 Task: Create a section Localization Testing Sprint and in the section, add a milestone HIPAA Compliance in the project BroaderView
Action: Mouse moved to (219, 489)
Screenshot: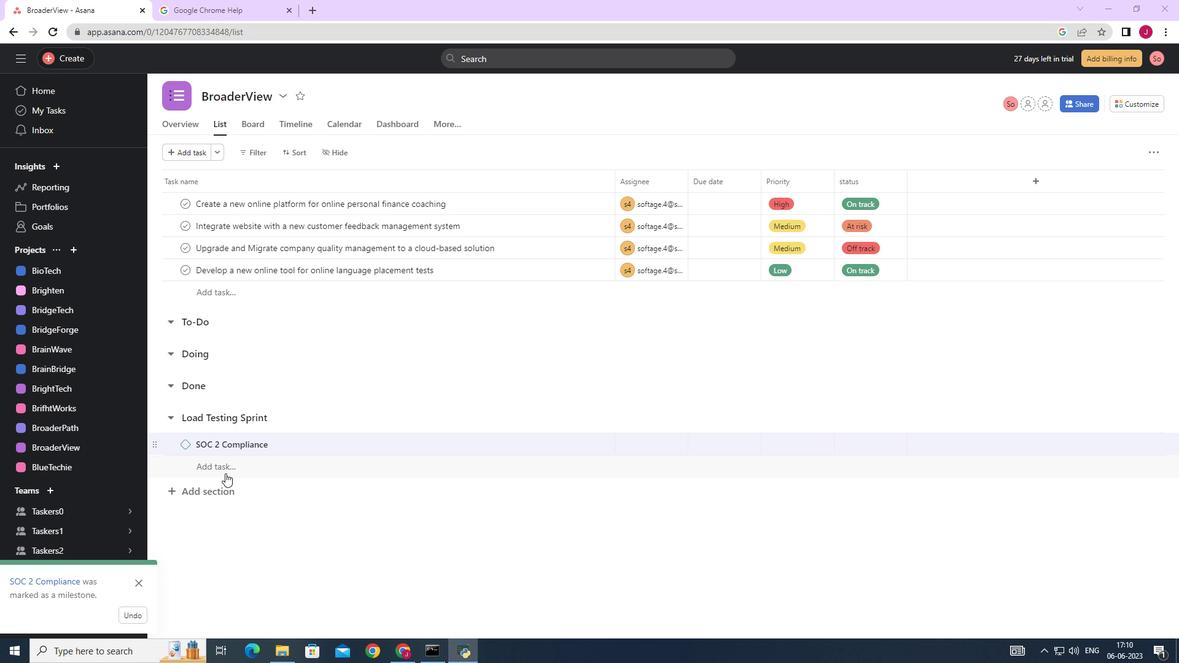 
Action: Mouse pressed left at (219, 489)
Screenshot: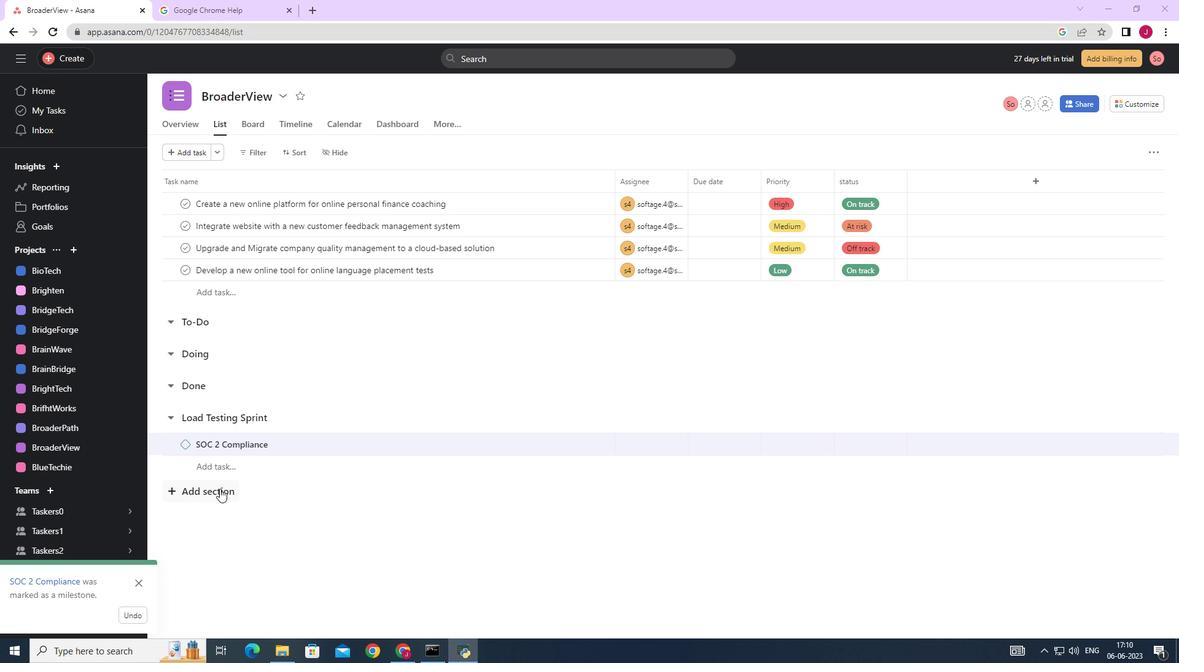 
Action: Key pressed <Key.caps_lock>L<Key.caps_lock>ocalization<Key.space><Key.caps_lock>T<Key.caps_lock>esting<Key.space><Key.caps_lock>S<Key.caps_lock>print<Key.space><Key.enter><Key.caps_lock>H<Key.caps_lock>i<Key.backspace><Key.caps_lock>IPAA<Key.space>C<Key.caps_lock>ompliance
Screenshot: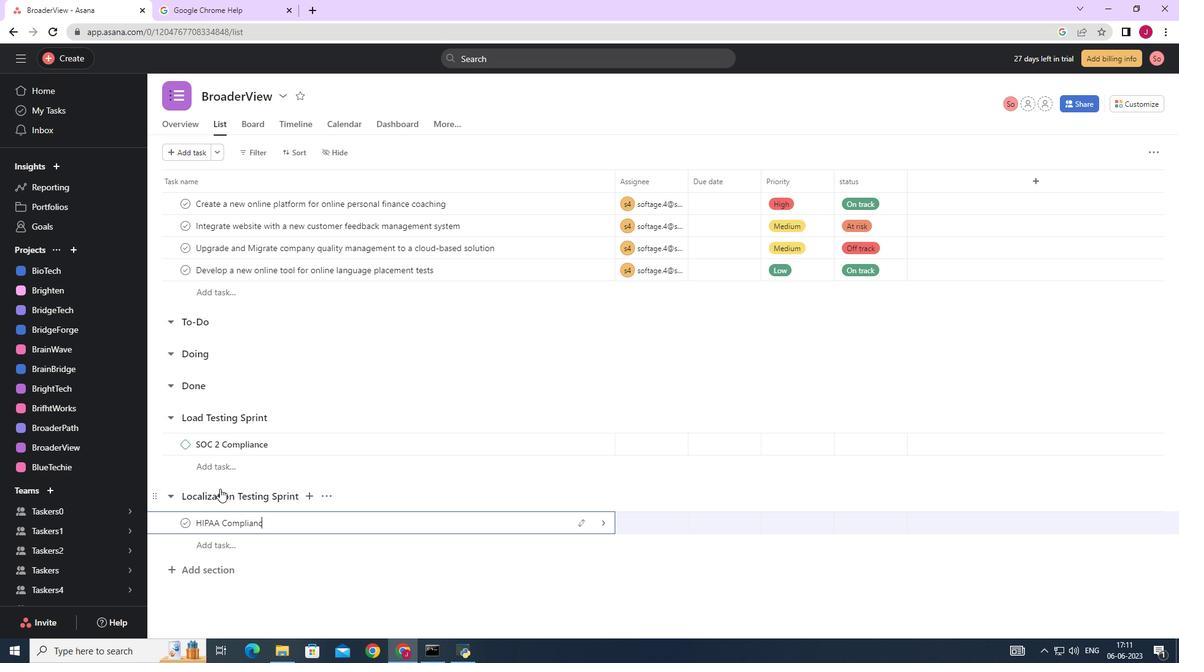 
Action: Mouse moved to (603, 521)
Screenshot: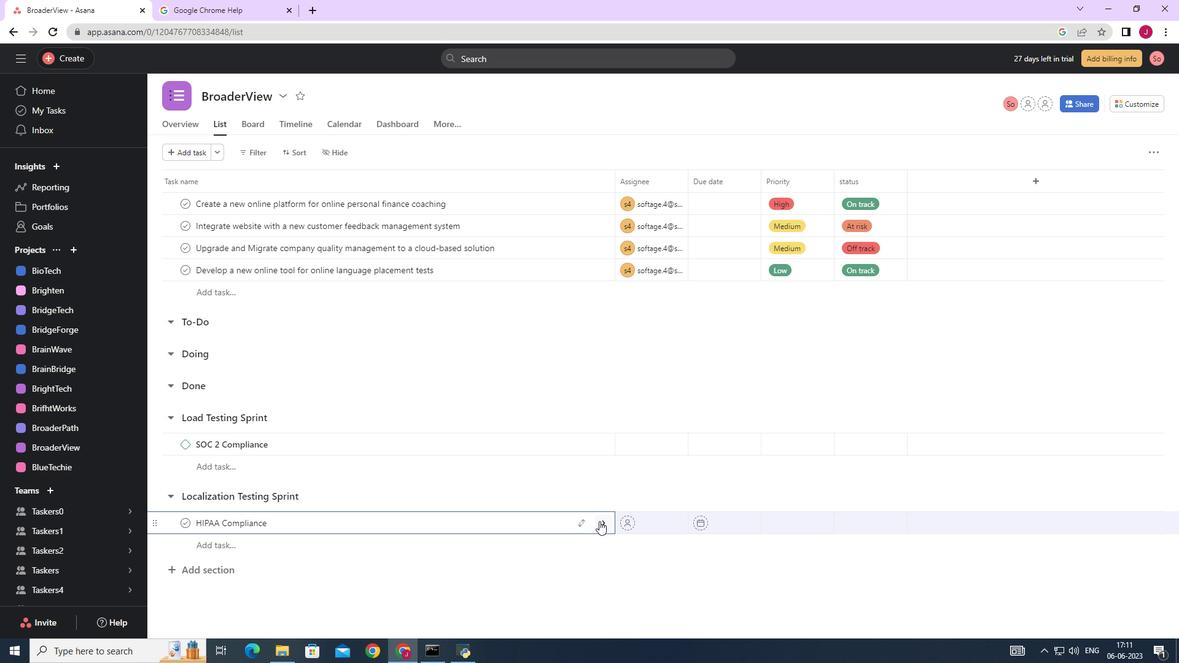 
Action: Mouse pressed left at (603, 521)
Screenshot: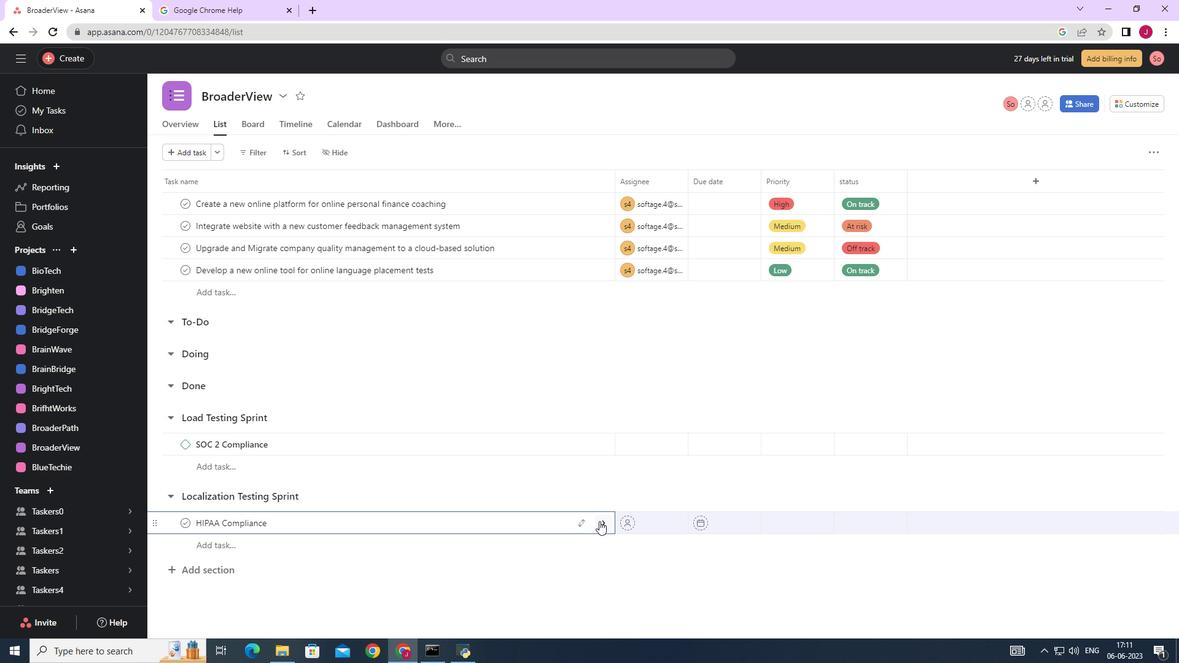 
Action: Mouse moved to (1129, 155)
Screenshot: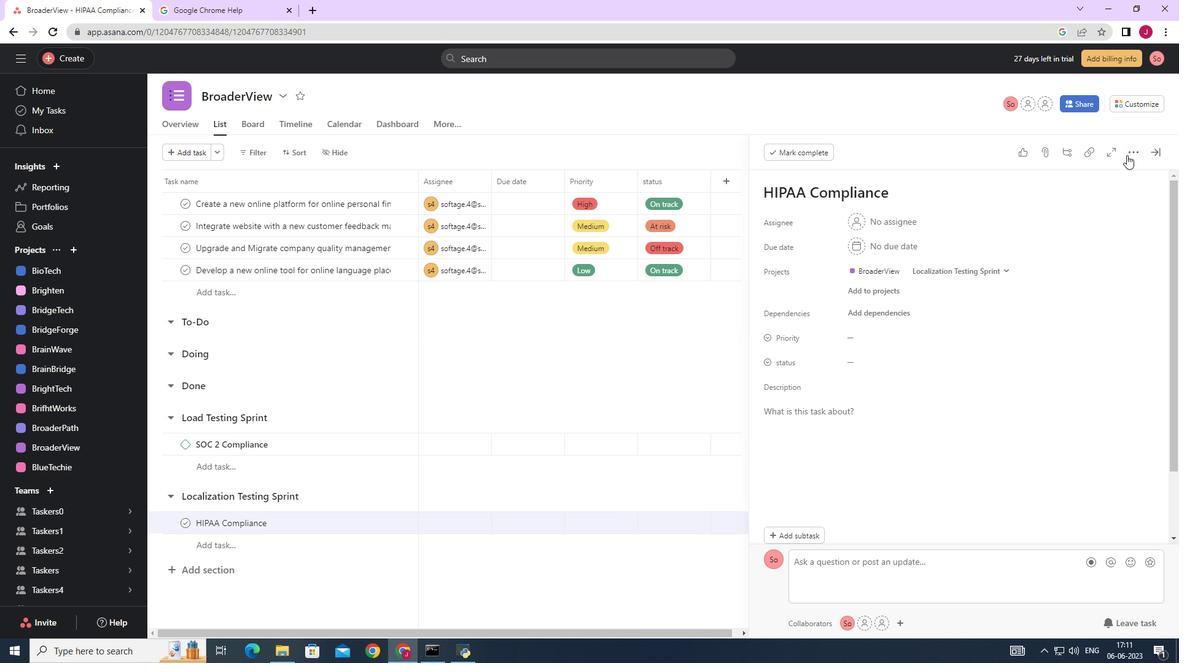 
Action: Mouse pressed left at (1129, 155)
Screenshot: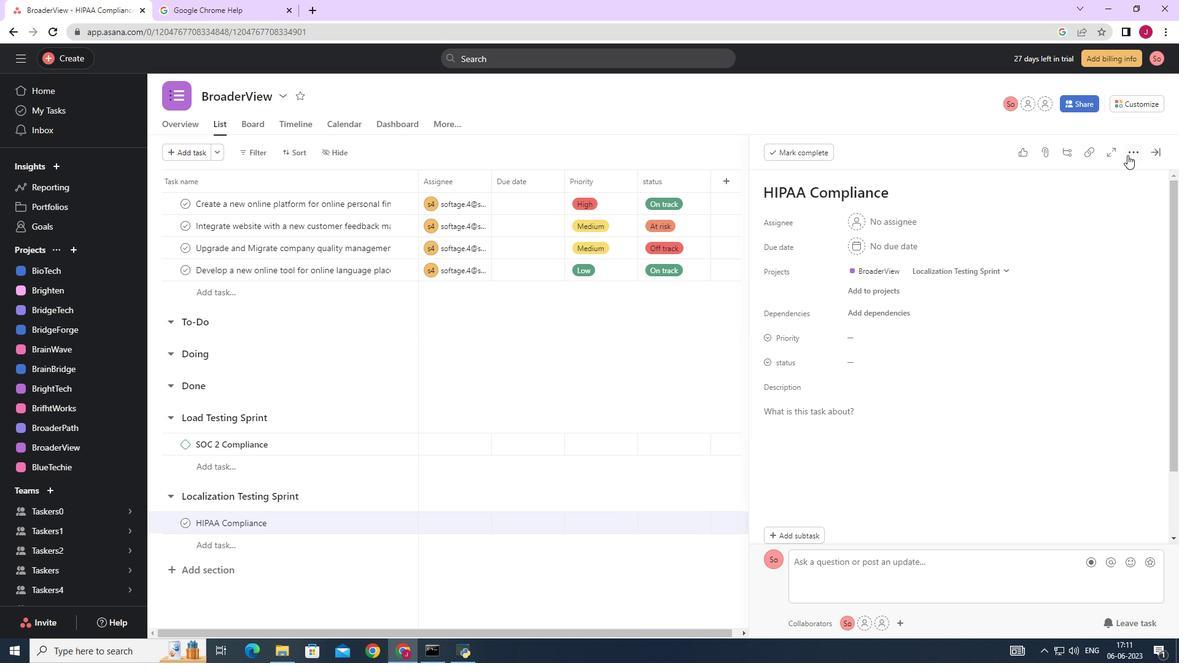 
Action: Mouse moved to (1021, 195)
Screenshot: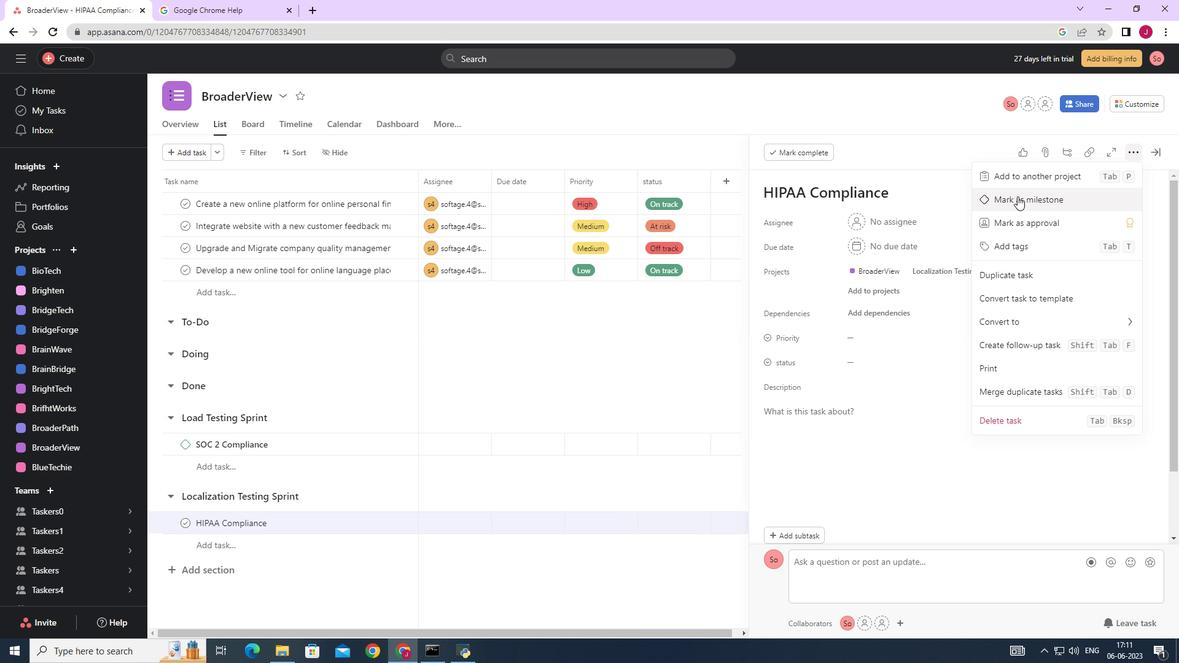 
Action: Mouse pressed left at (1021, 195)
Screenshot: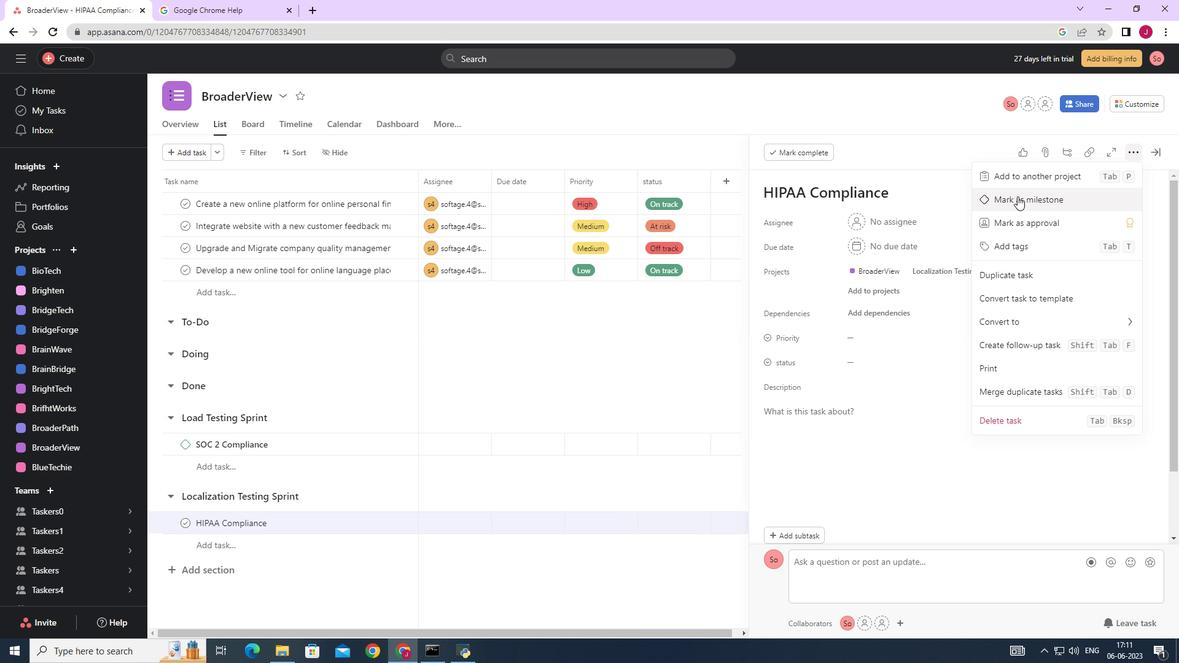 
Action: Mouse moved to (1156, 150)
Screenshot: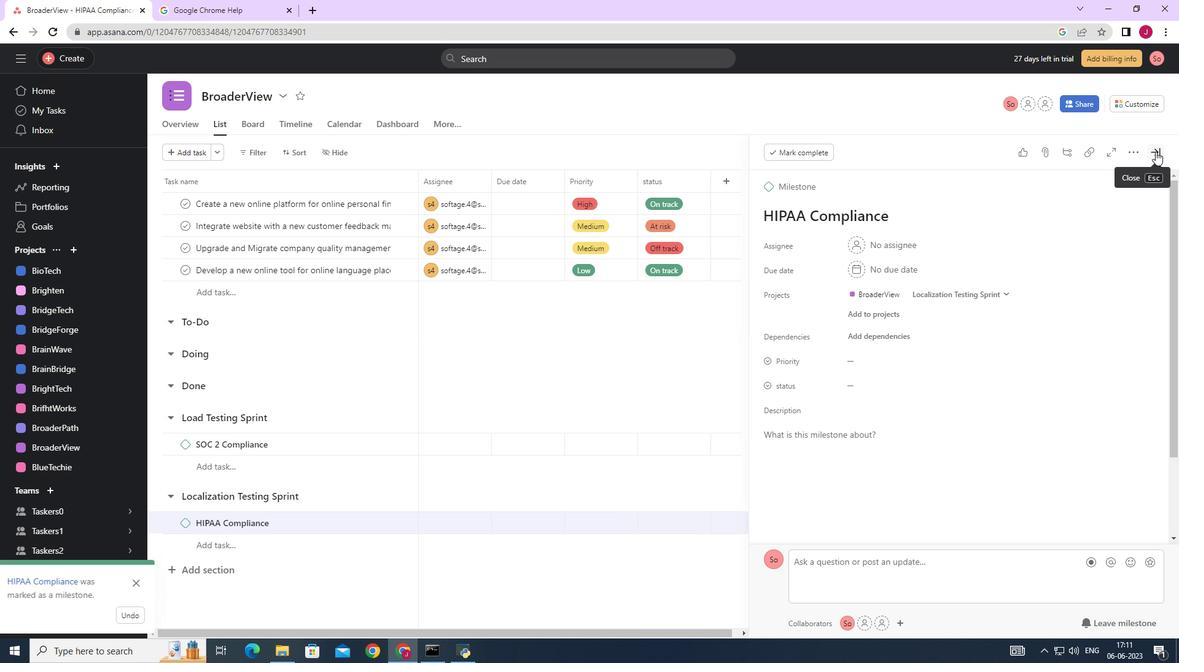 
Action: Mouse pressed left at (1156, 150)
Screenshot: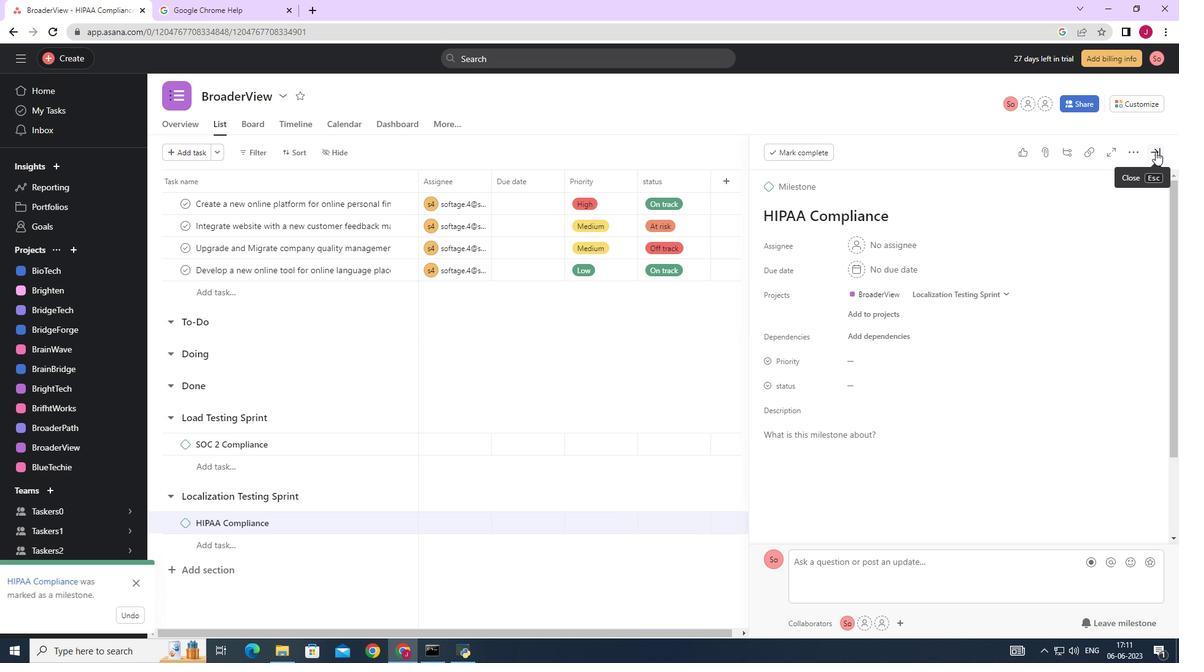 
Action: Mouse moved to (726, 387)
Screenshot: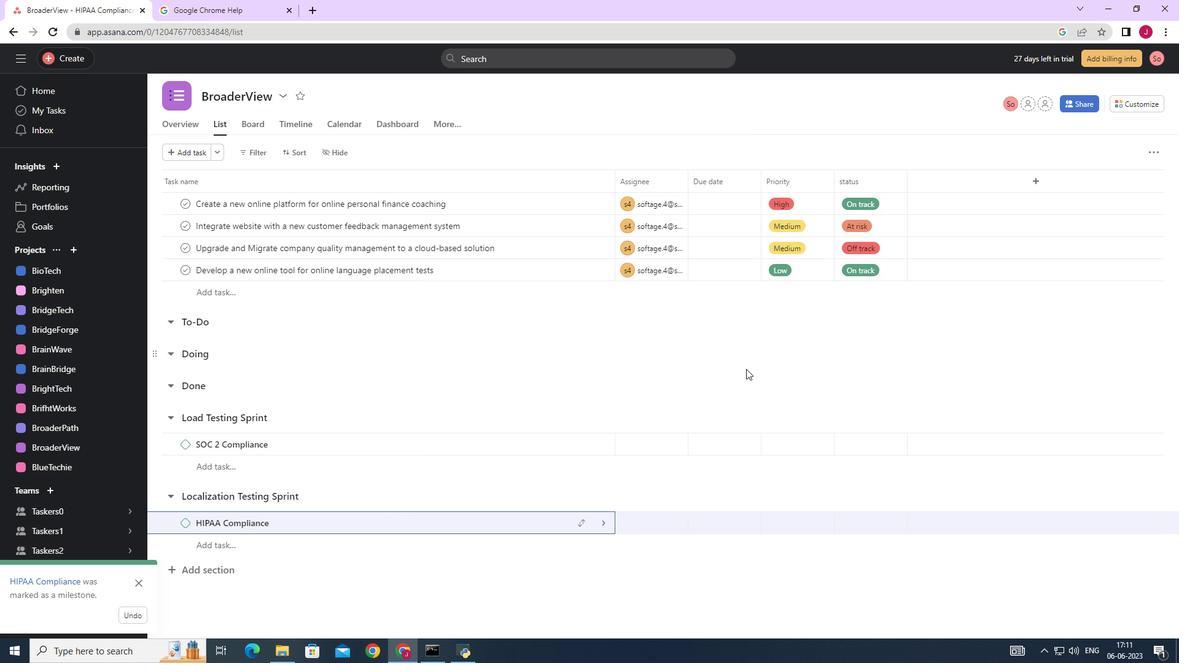 
